 Task: Select the "text does not contain" criteria with value and formula.
Action: Mouse moved to (214, 92)
Screenshot: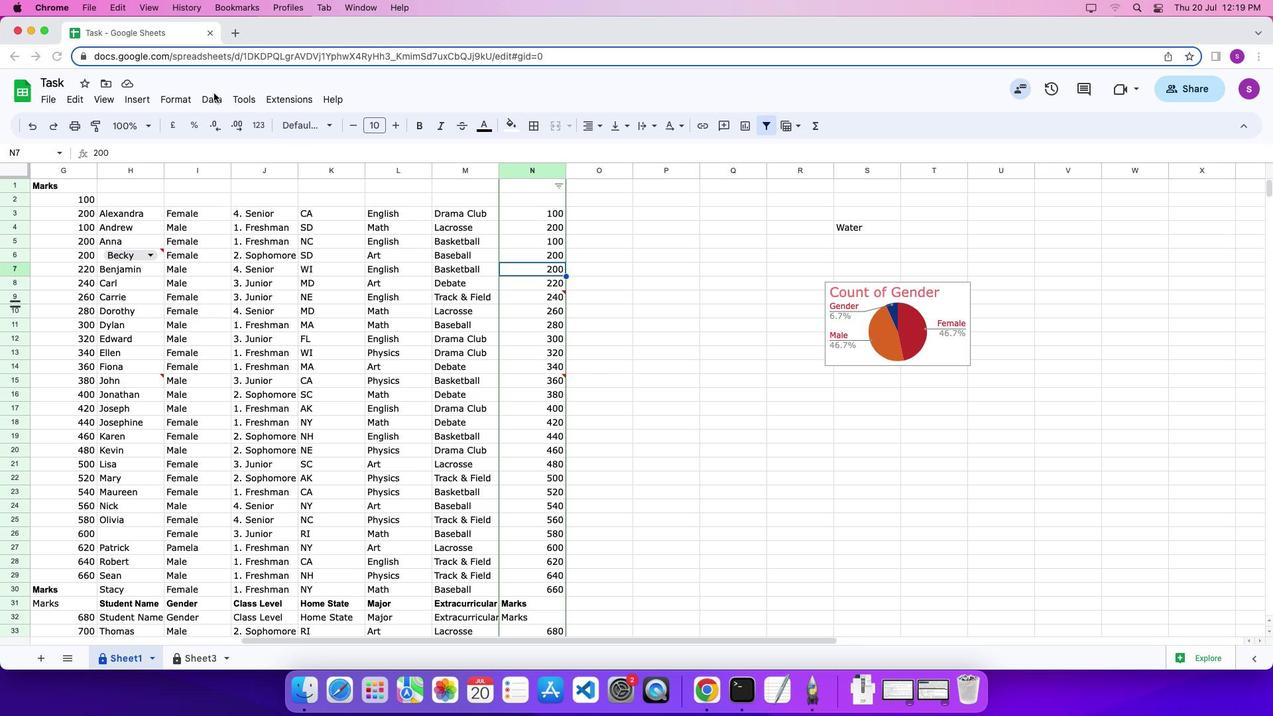 
Action: Mouse pressed left at (214, 92)
Screenshot: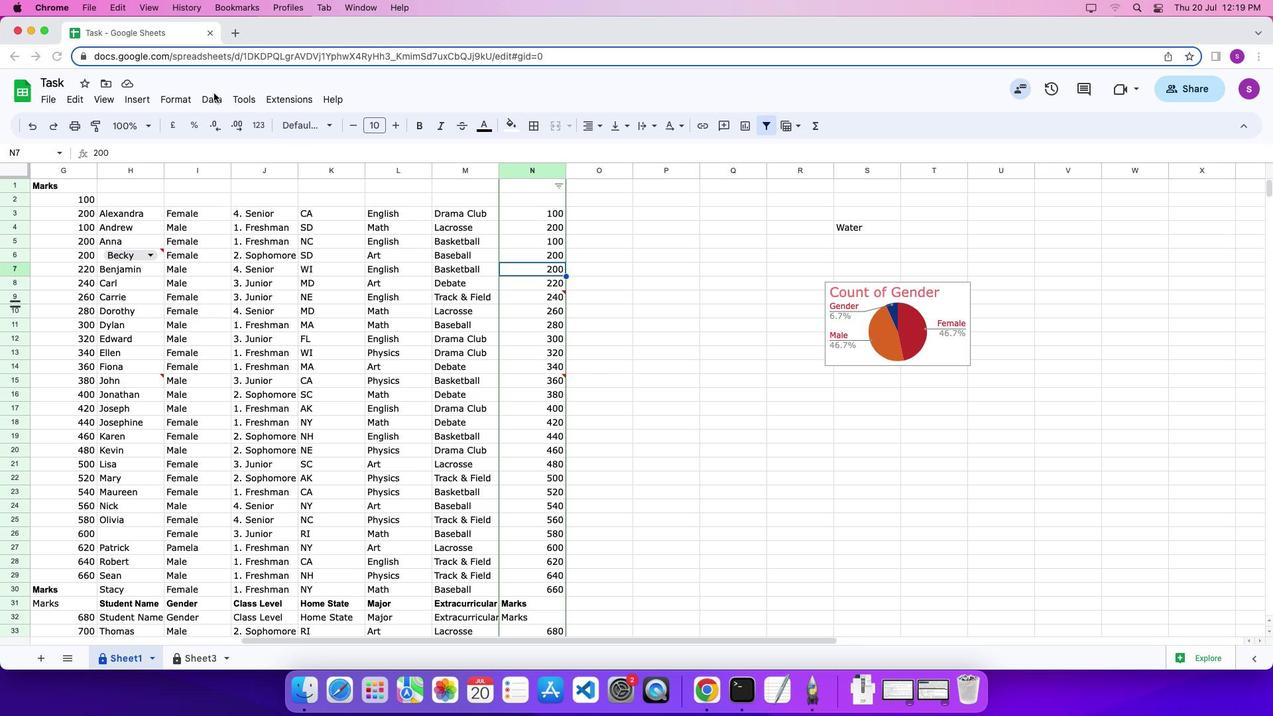 
Action: Mouse moved to (214, 95)
Screenshot: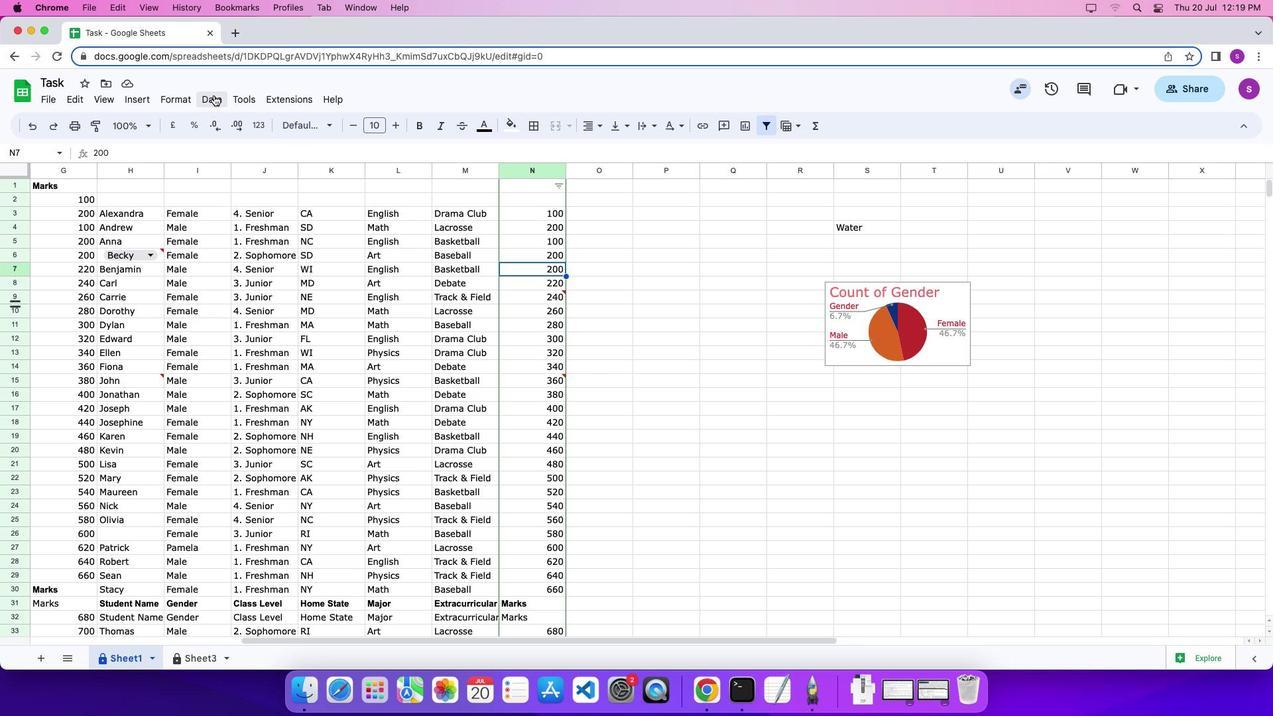 
Action: Mouse pressed left at (214, 95)
Screenshot: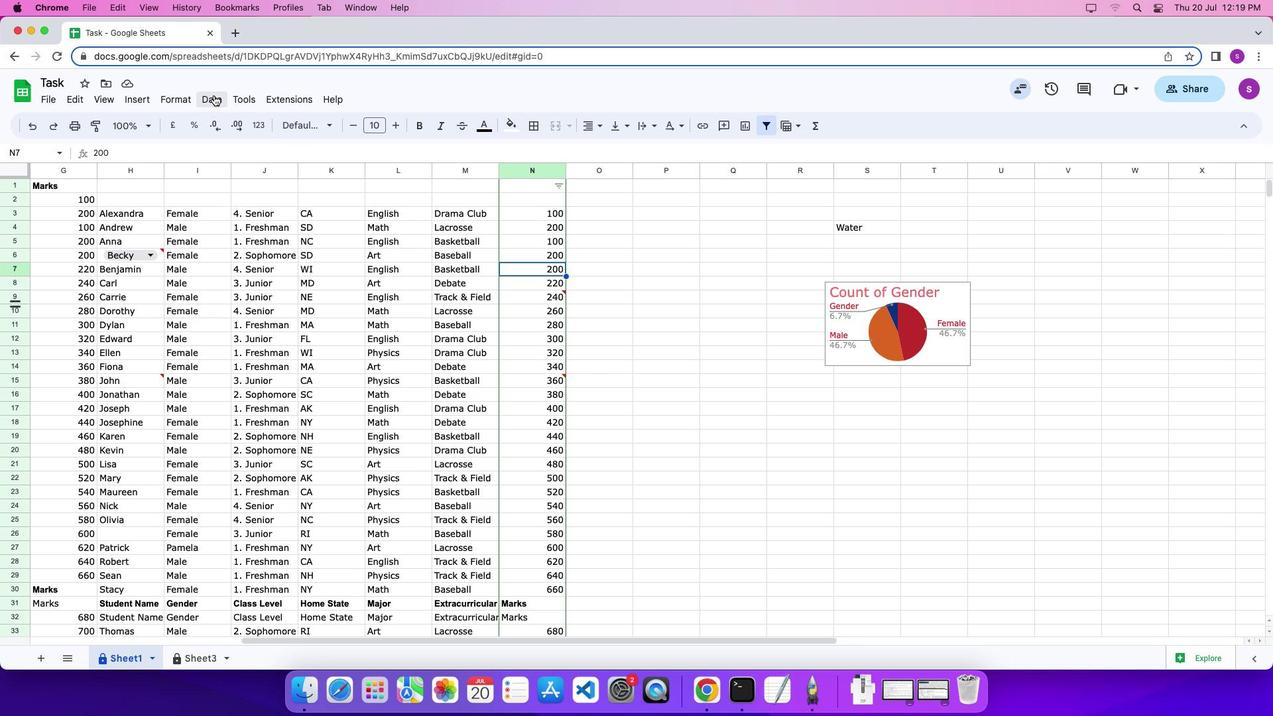 
Action: Mouse moved to (256, 368)
Screenshot: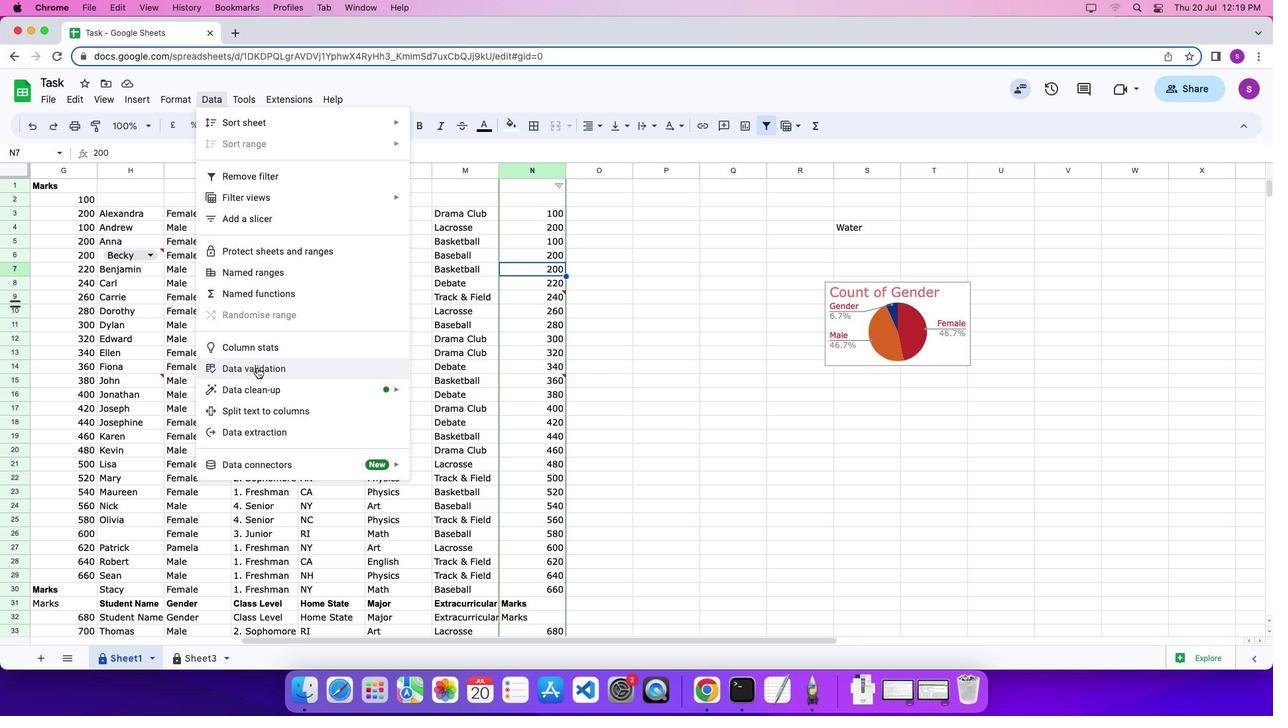 
Action: Mouse pressed left at (256, 368)
Screenshot: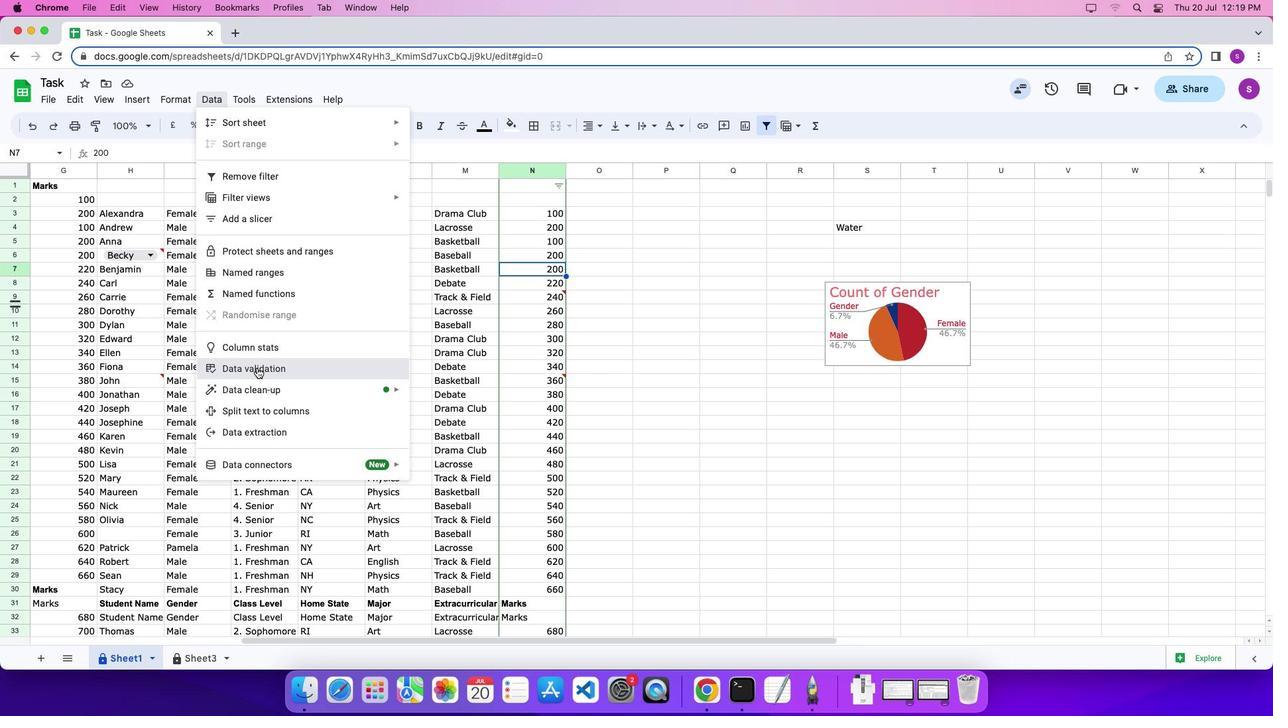 
Action: Mouse moved to (1118, 236)
Screenshot: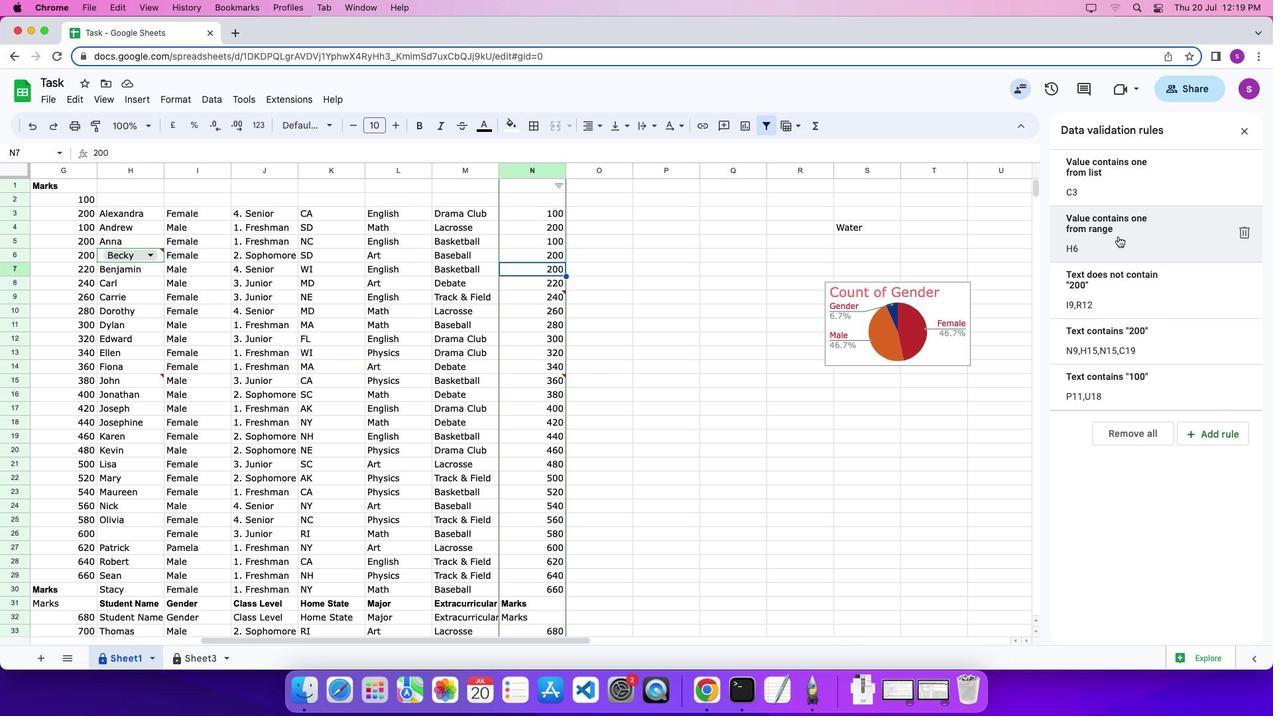 
Action: Mouse pressed left at (1118, 236)
Screenshot: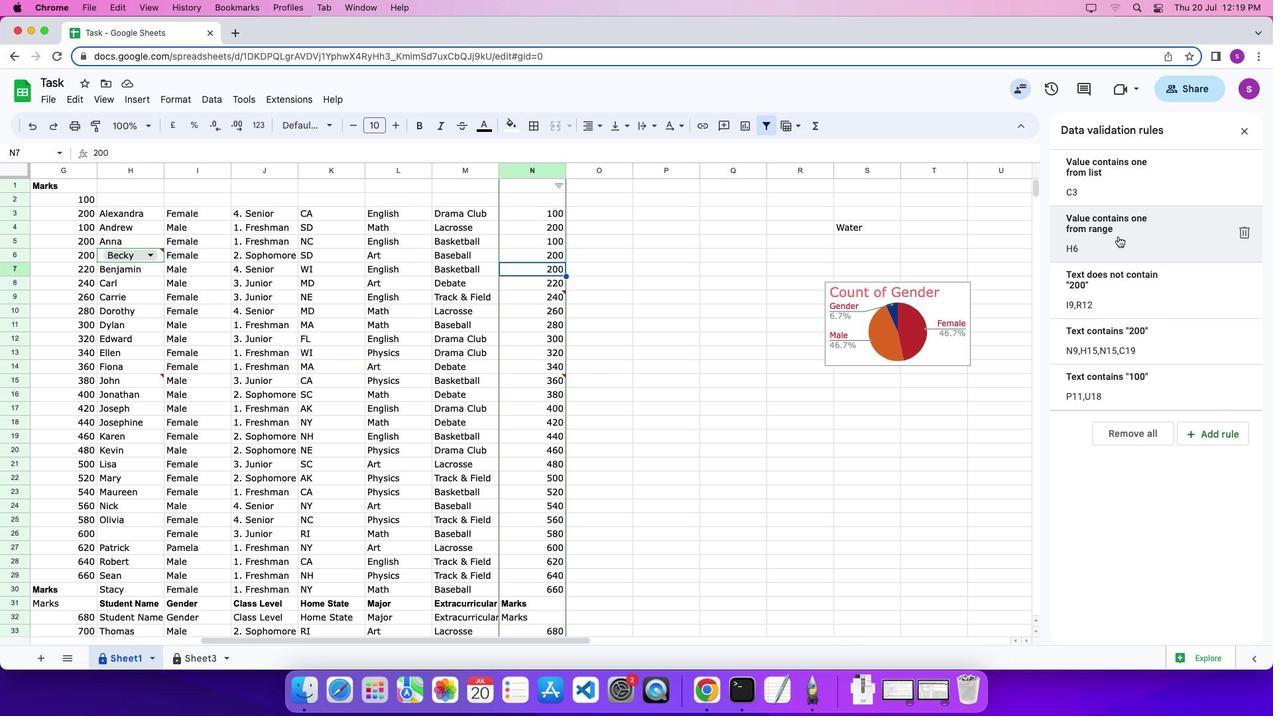 
Action: Mouse moved to (1133, 243)
Screenshot: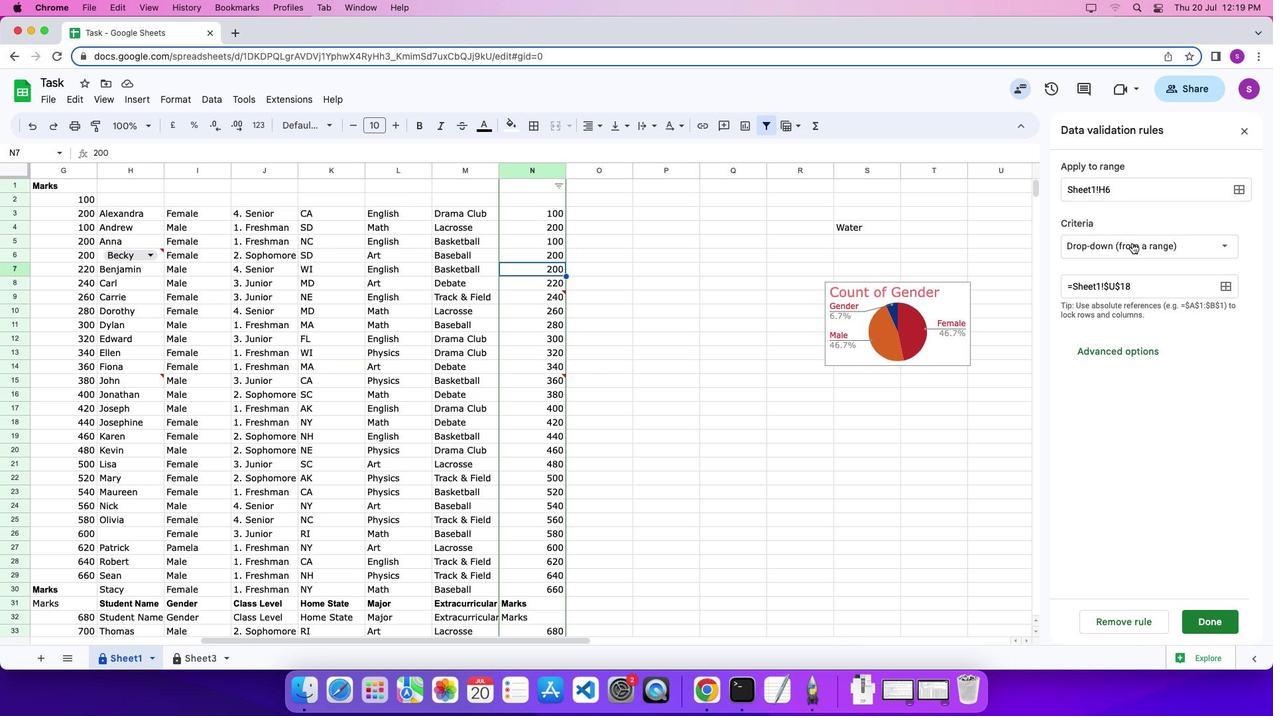 
Action: Mouse pressed left at (1133, 243)
Screenshot: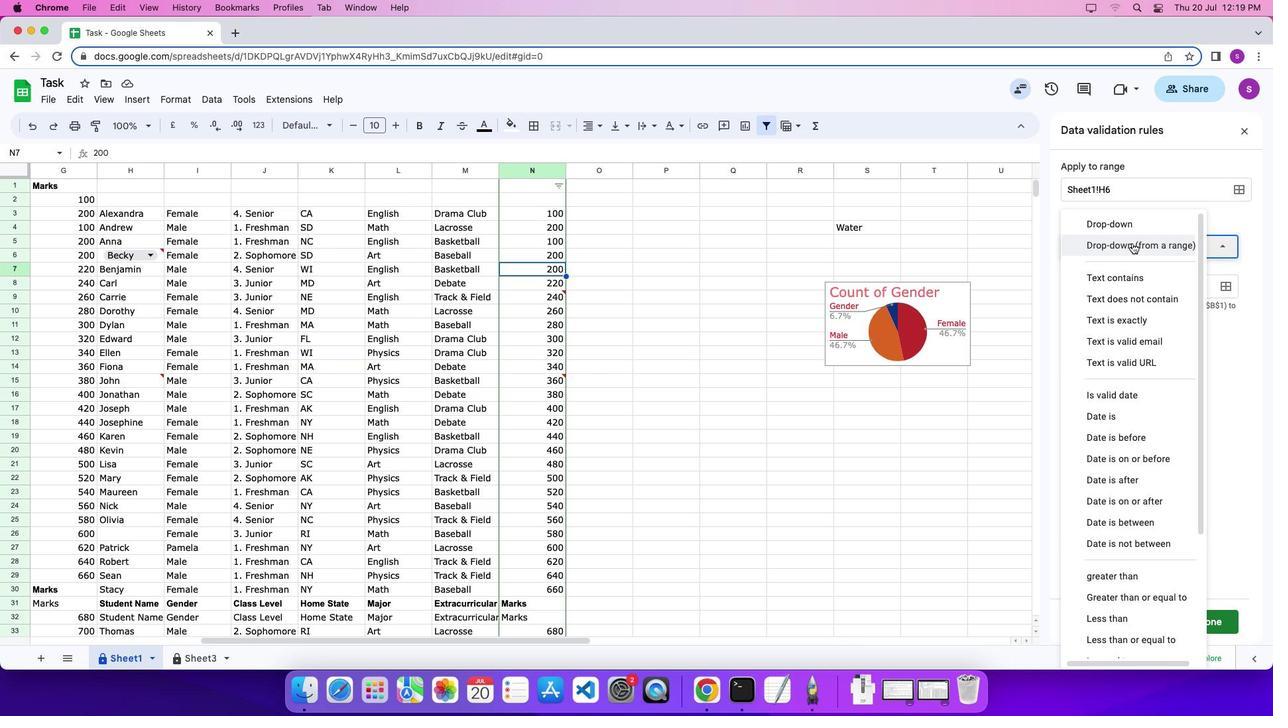 
Action: Mouse moved to (1139, 296)
Screenshot: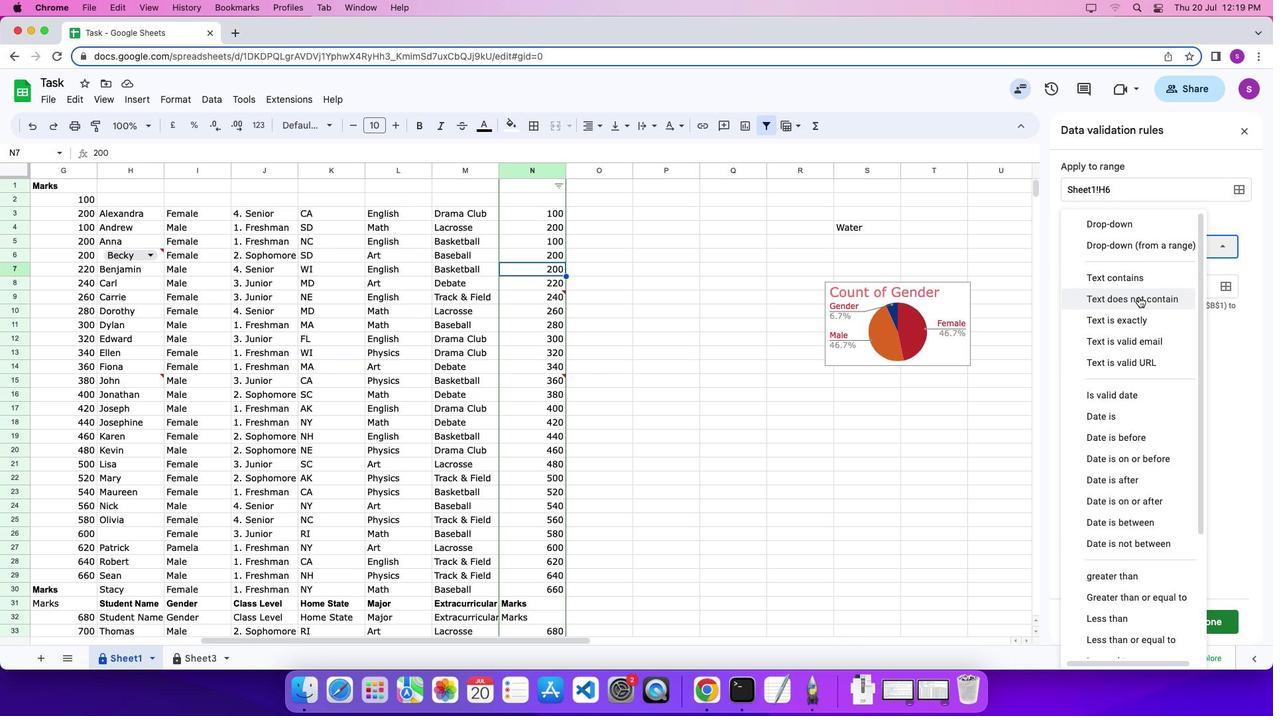 
Action: Mouse pressed left at (1139, 296)
Screenshot: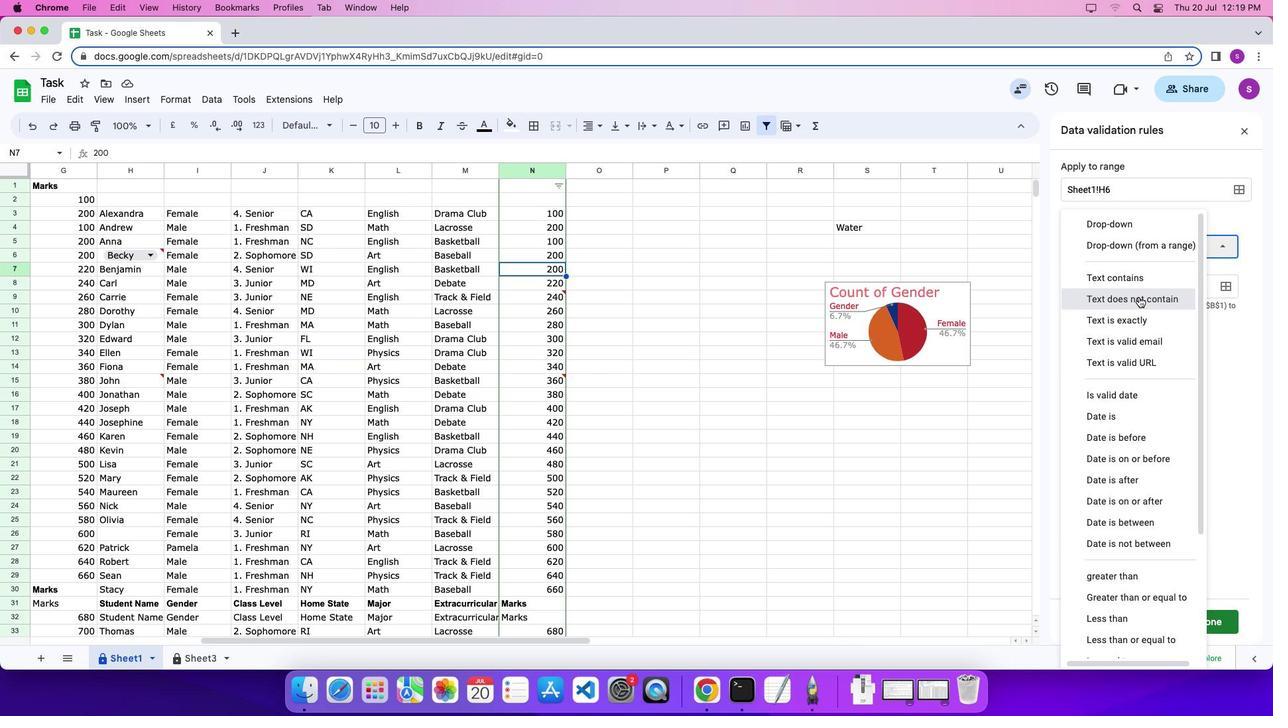 
Action: Mouse moved to (1118, 293)
Screenshot: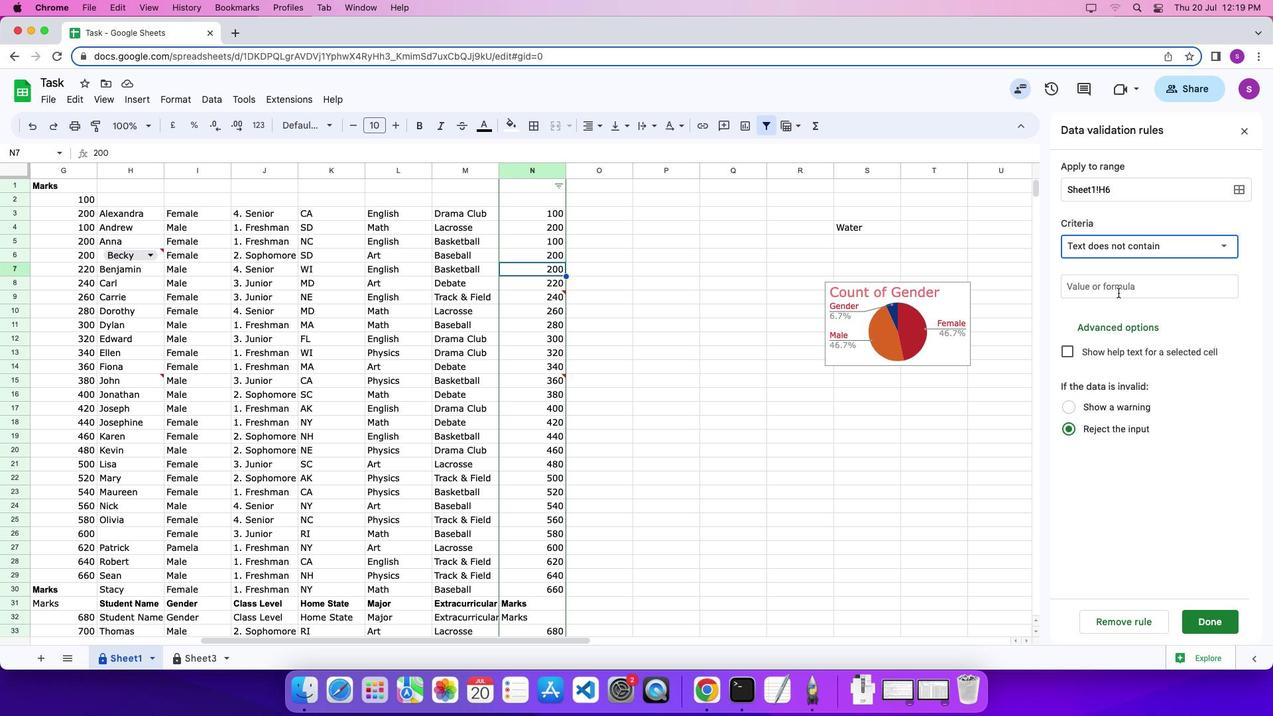 
Action: Mouse pressed left at (1118, 293)
Screenshot: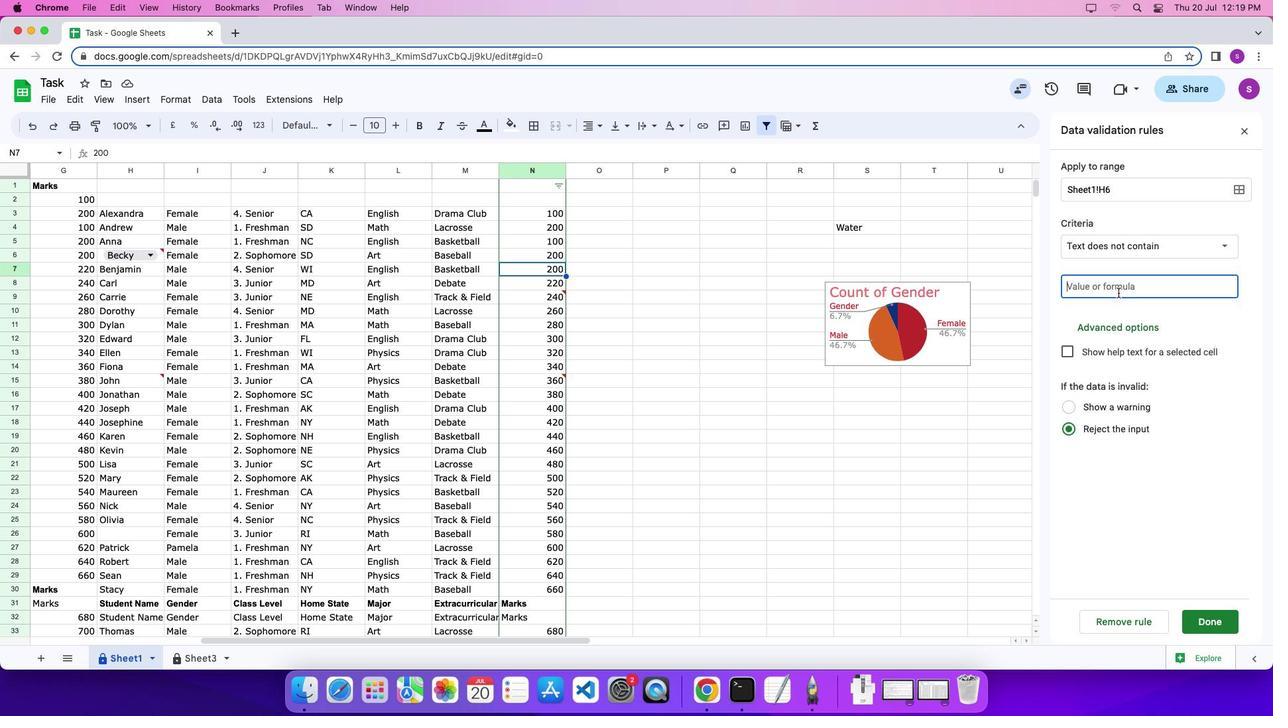 
Action: Mouse moved to (1120, 293)
Screenshot: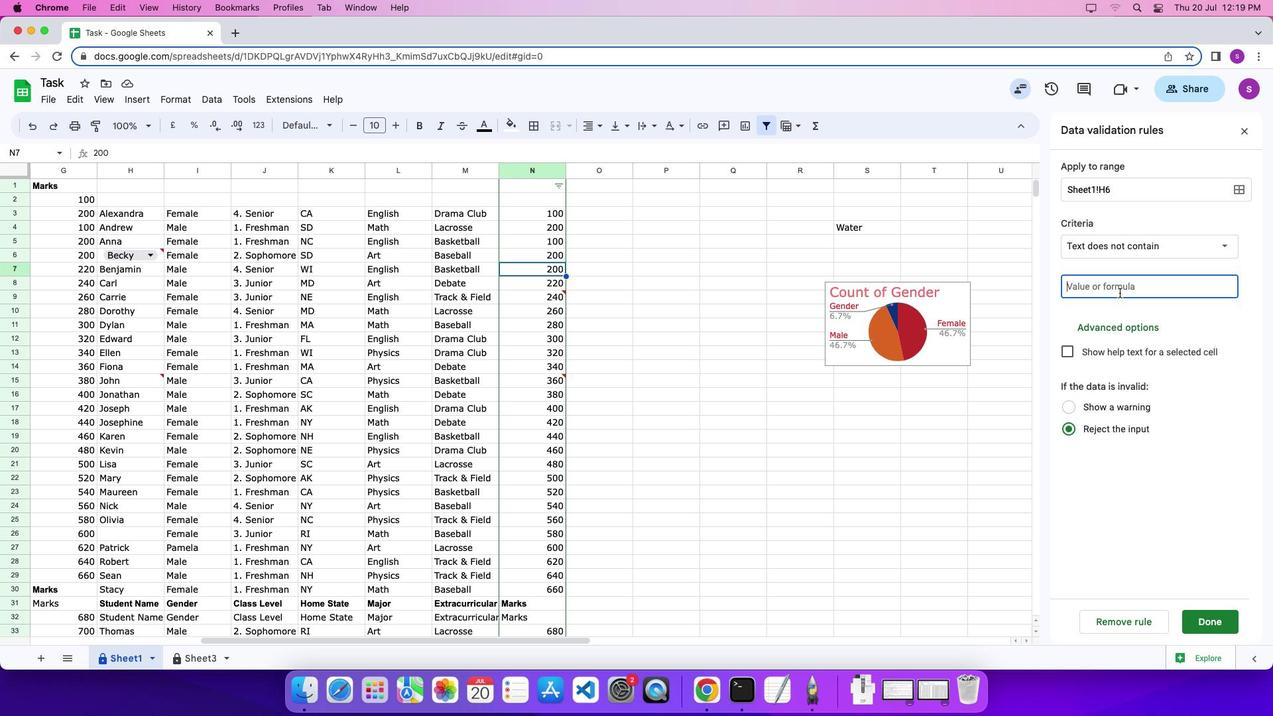 
Action: Key pressed '2''0''0'
Screenshot: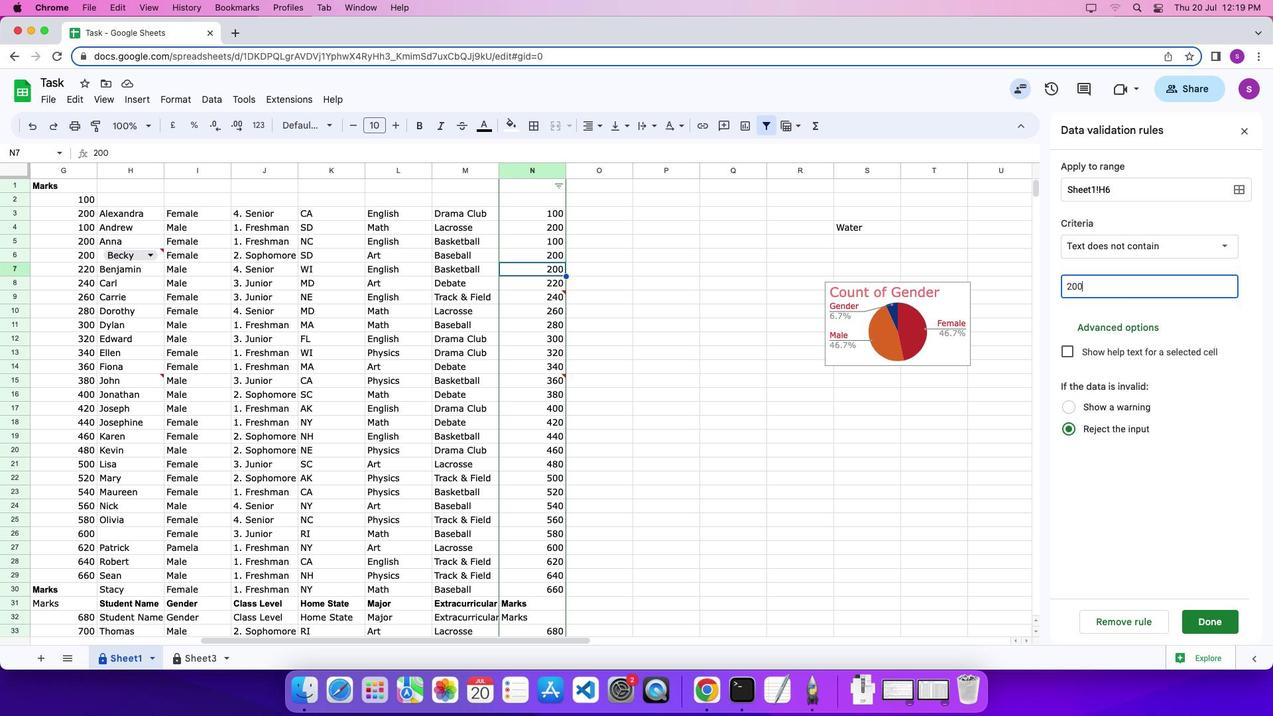 
Action: Mouse moved to (1206, 619)
Screenshot: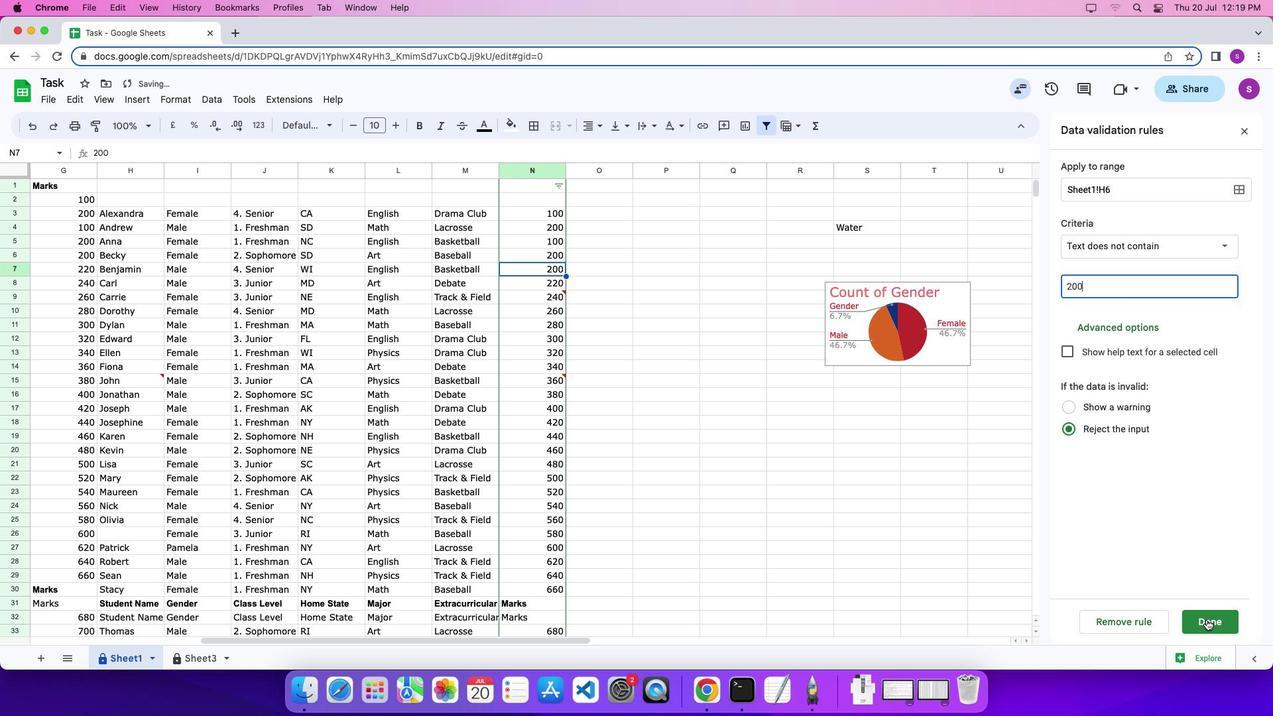 
Action: Mouse pressed left at (1206, 619)
Screenshot: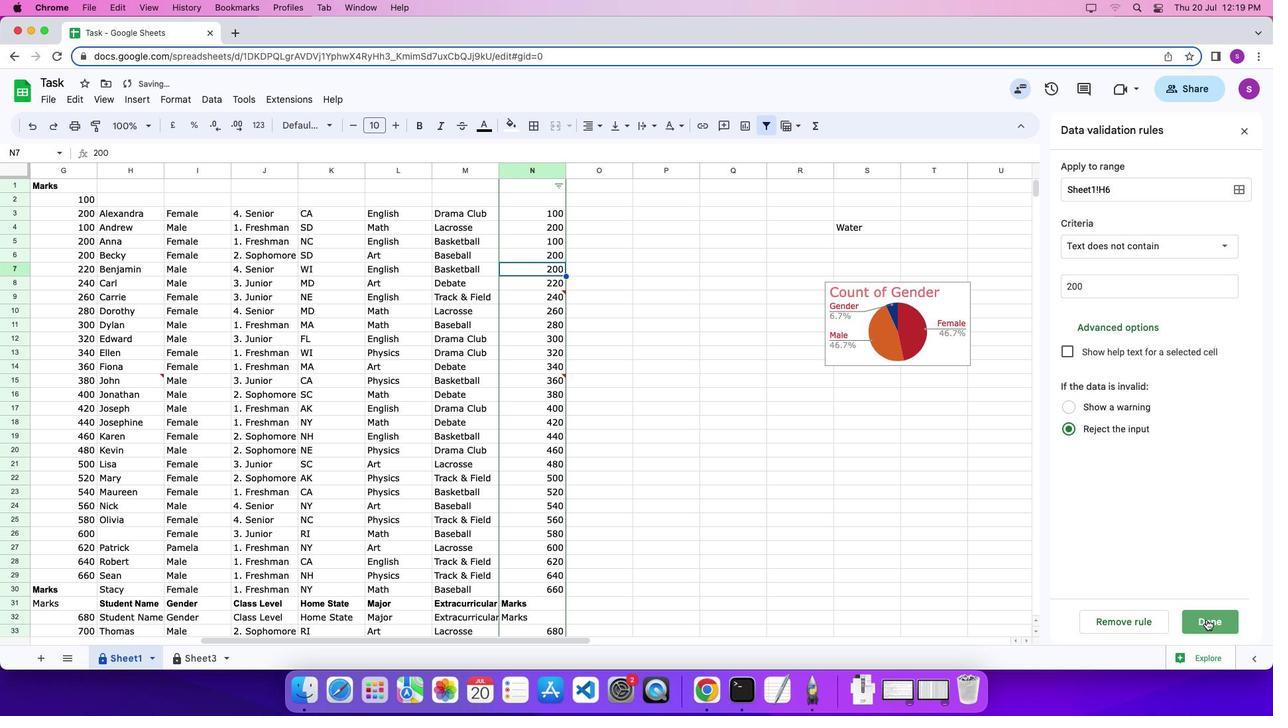 
